 Task: Create Card Compliance Assessment in Board Website Security to Workspace Enterprise Risk Management. Create Card Product Certification Review in Board Legal Documentation to Workspace Enterprise Risk Management. Create Card Compliance Assessment in Board Public Relations Crisis Communication Planning and Preparation to Workspace Enterprise Risk Management
Action: Mouse moved to (61, 298)
Screenshot: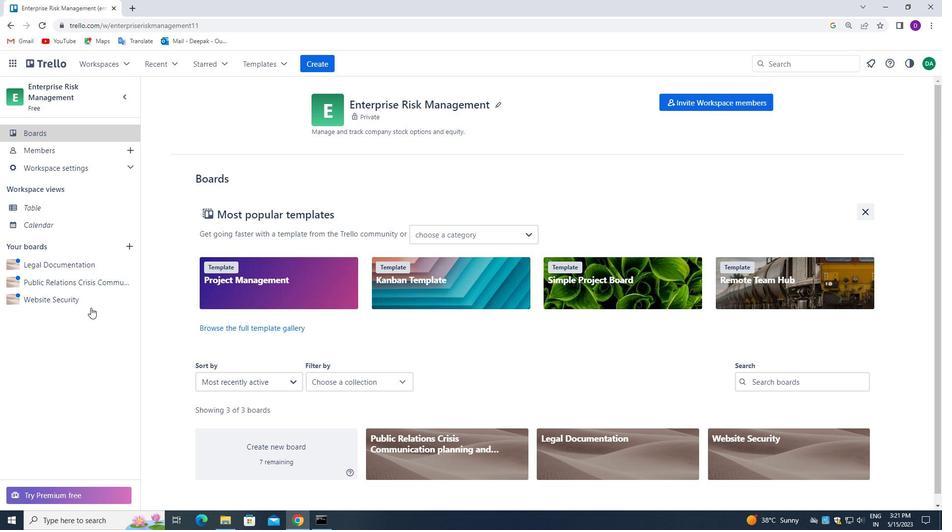 
Action: Mouse pressed left at (61, 298)
Screenshot: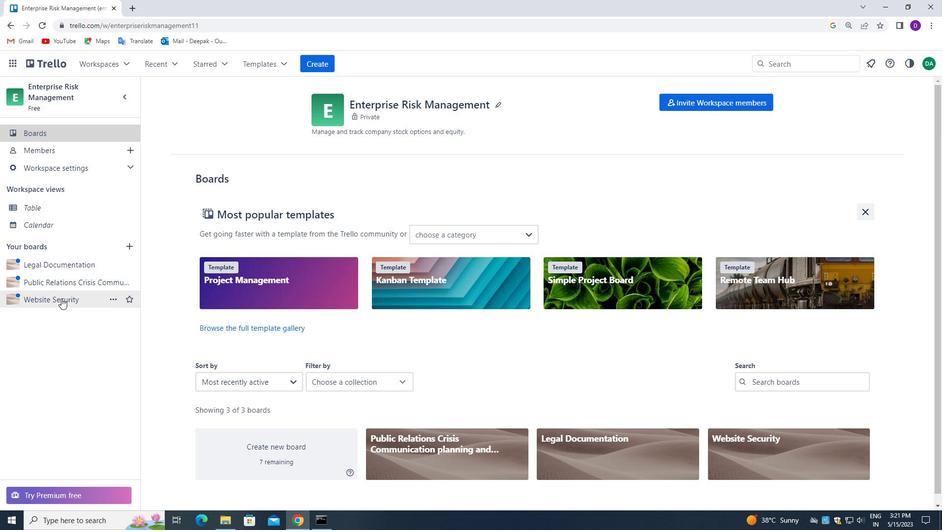 
Action: Mouse moved to (354, 152)
Screenshot: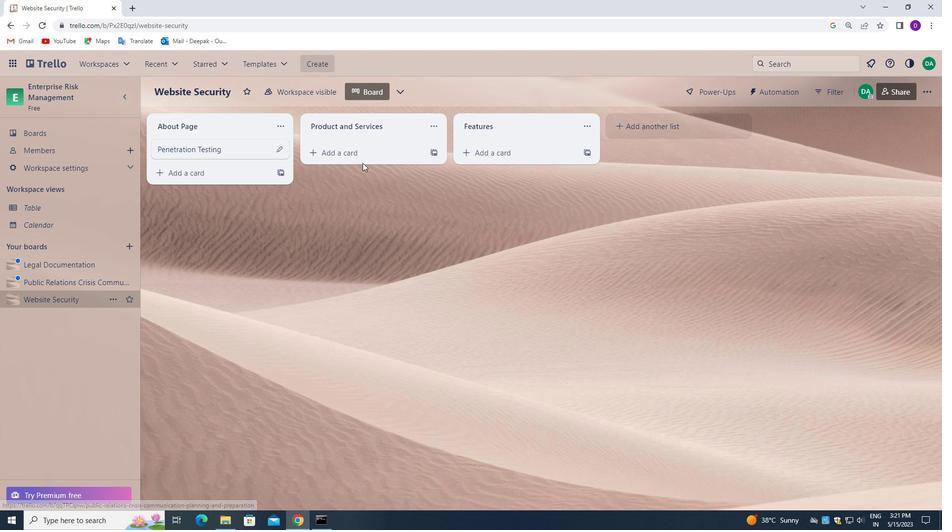 
Action: Mouse pressed left at (354, 152)
Screenshot: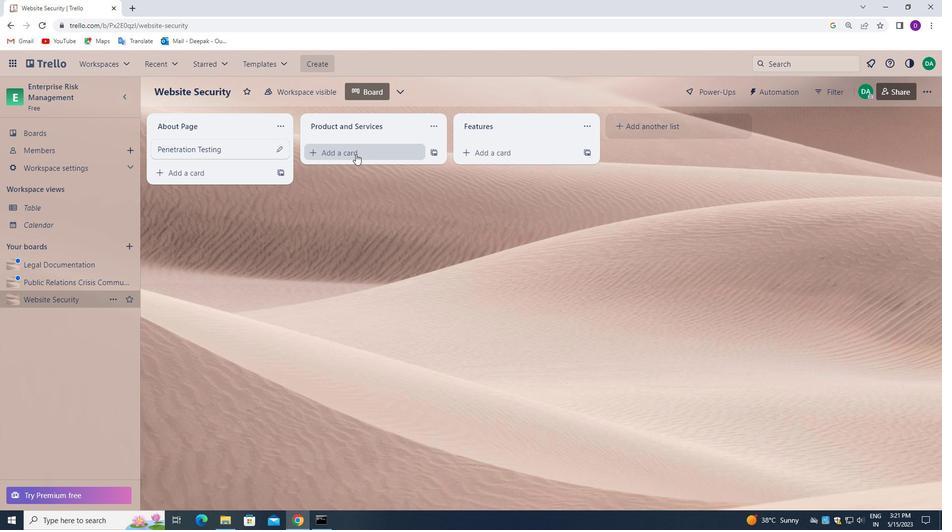 
Action: Mouse pressed left at (354, 152)
Screenshot: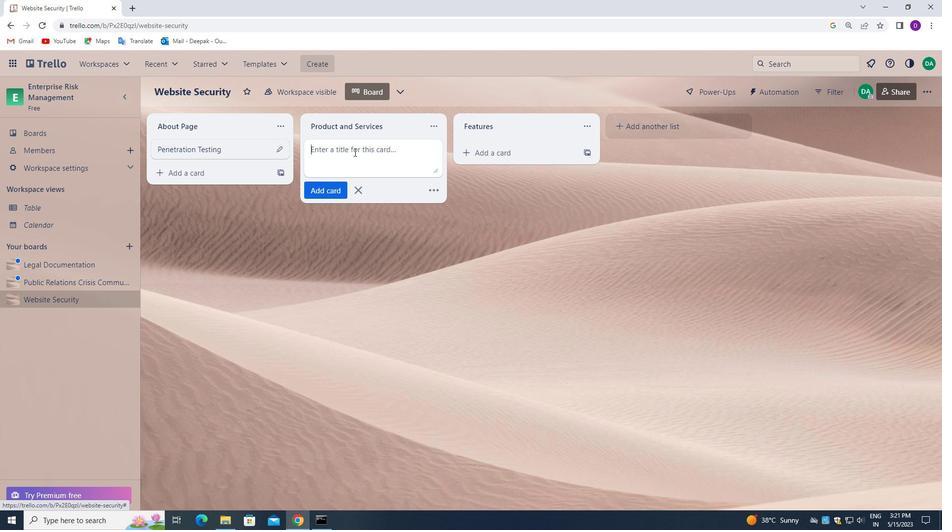 
Action: Mouse moved to (256, 278)
Screenshot: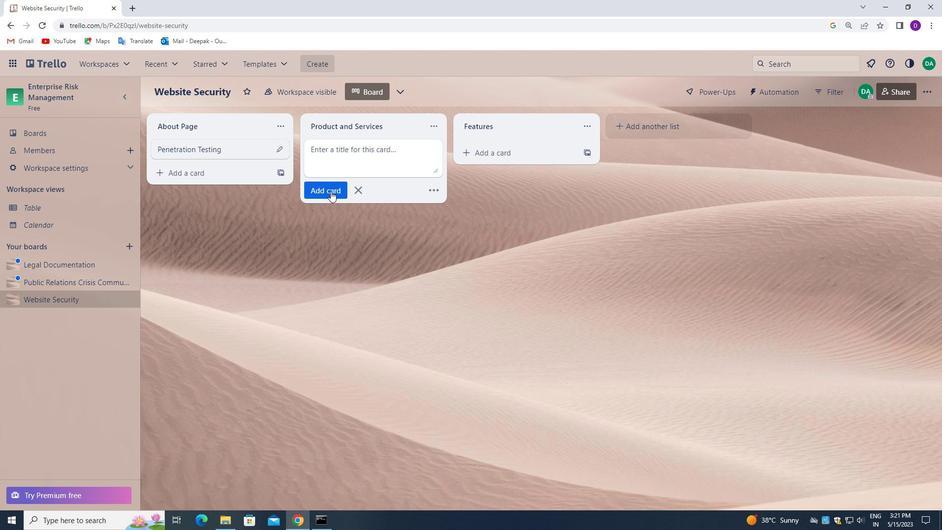 
Action: Key pressed <Key.shift_r>Compliance<Key.space><Key.shift_r>Assessment<Key.space>
Screenshot: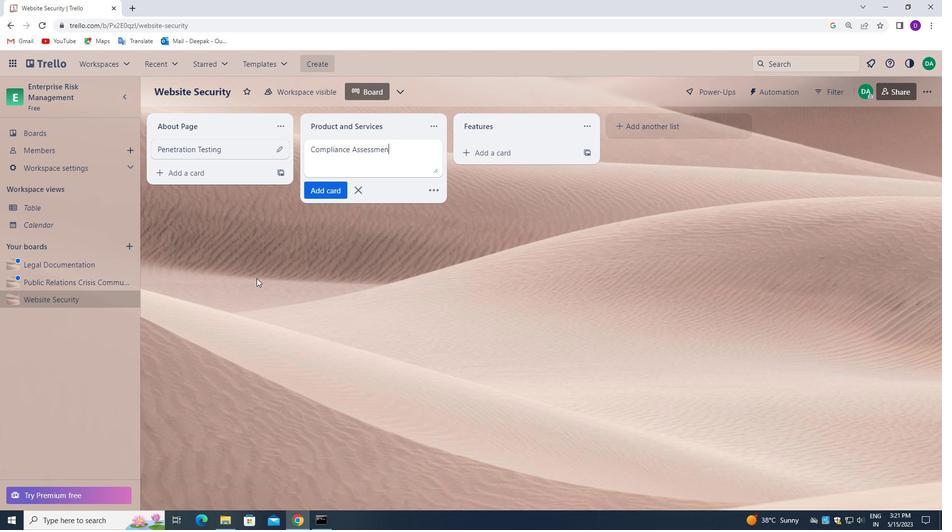 
Action: Mouse moved to (327, 192)
Screenshot: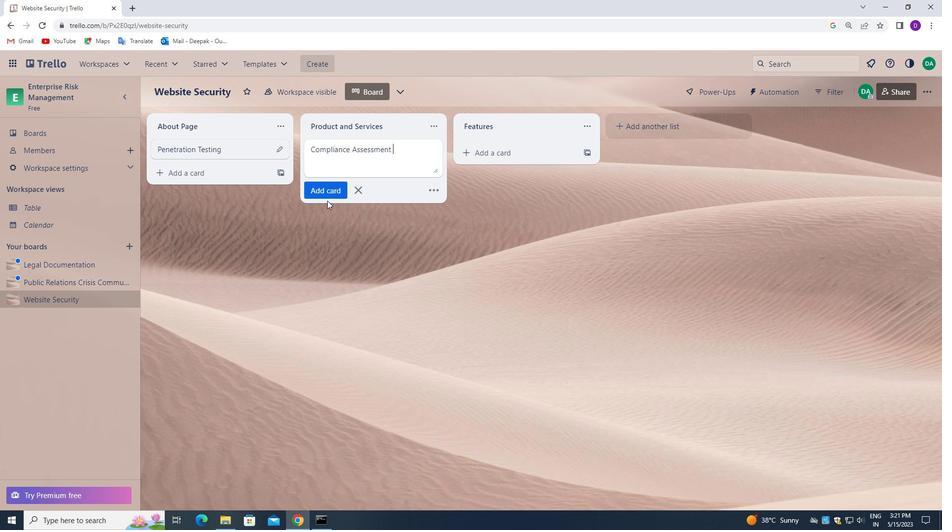 
Action: Mouse pressed left at (327, 192)
Screenshot: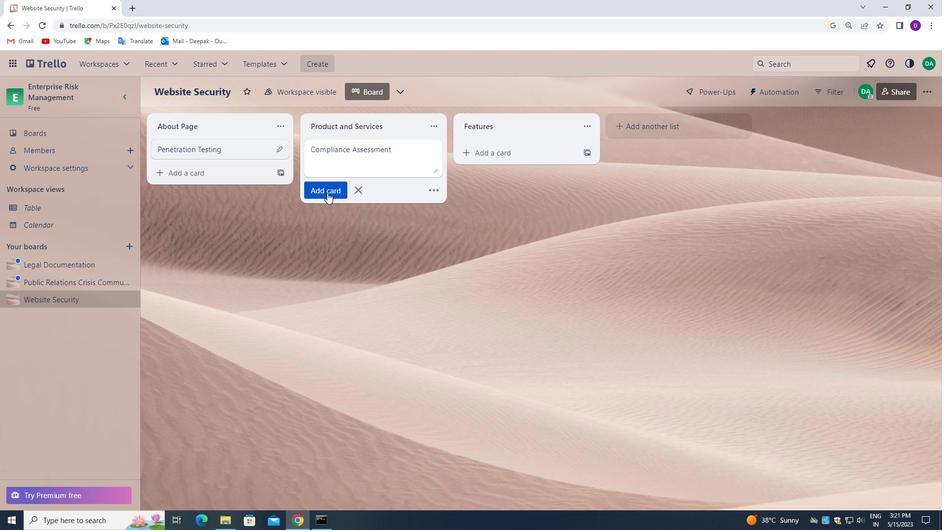 
Action: Mouse moved to (278, 200)
Screenshot: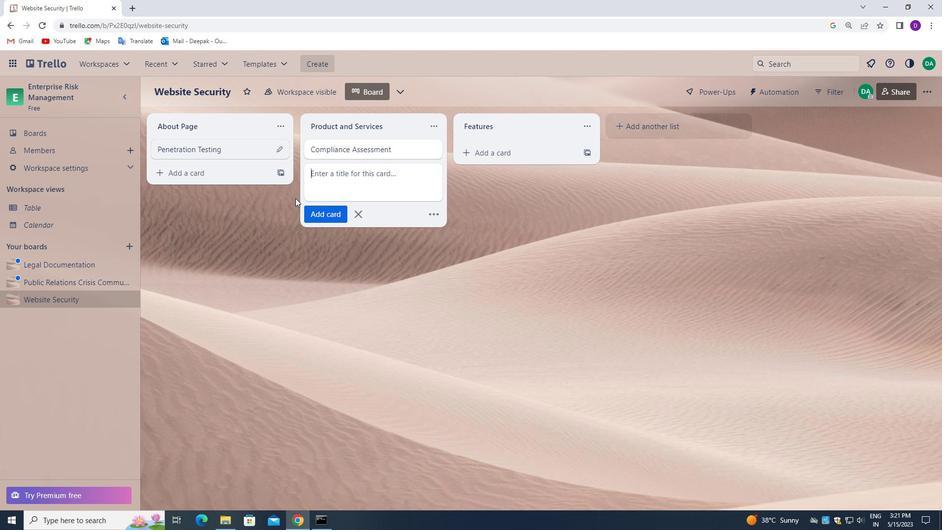 
Action: Mouse pressed left at (278, 200)
Screenshot: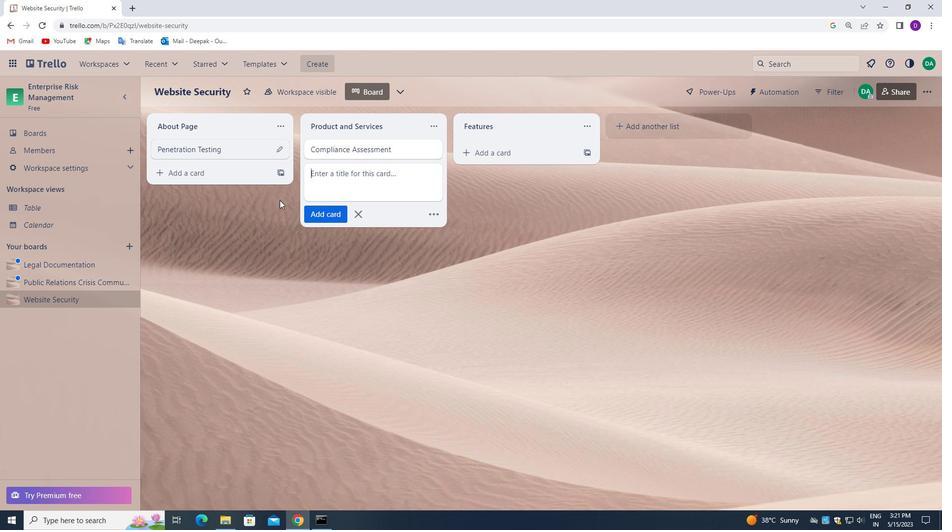 
Action: Mouse moved to (55, 261)
Screenshot: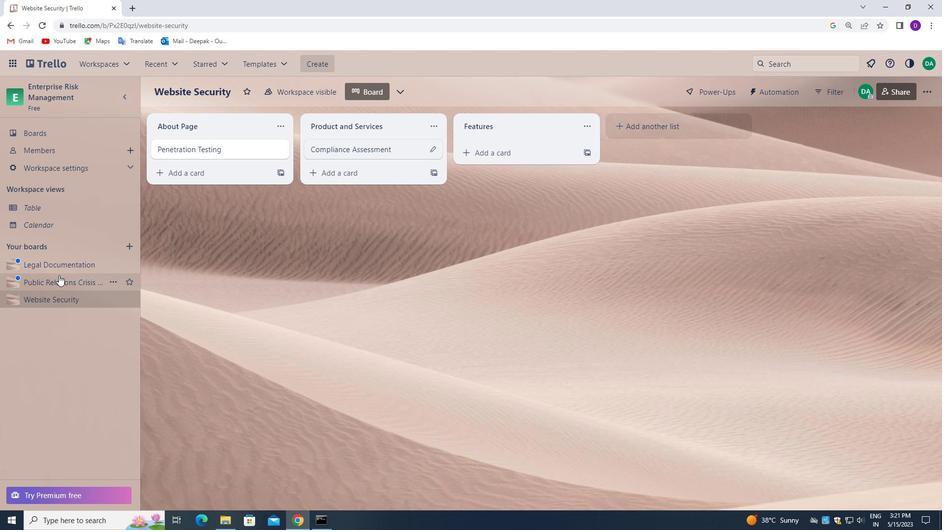 
Action: Mouse pressed left at (55, 261)
Screenshot: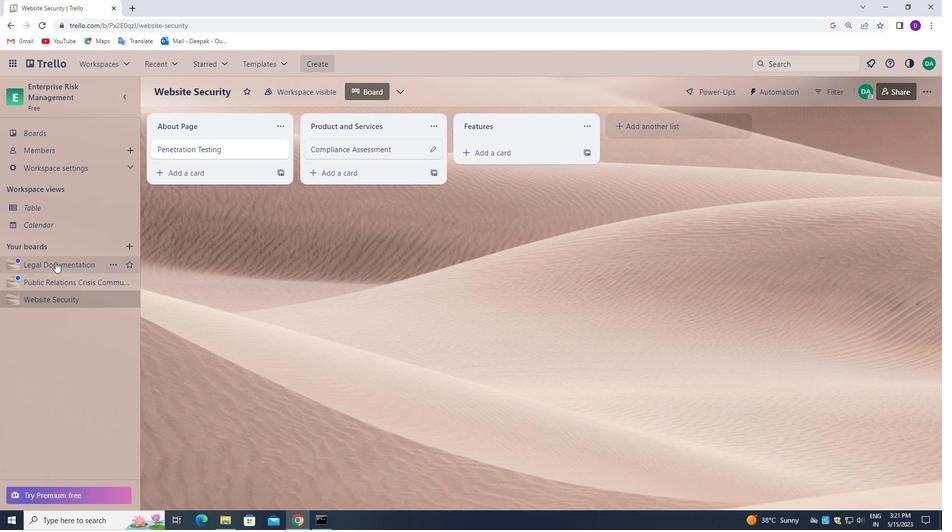 
Action: Mouse moved to (330, 149)
Screenshot: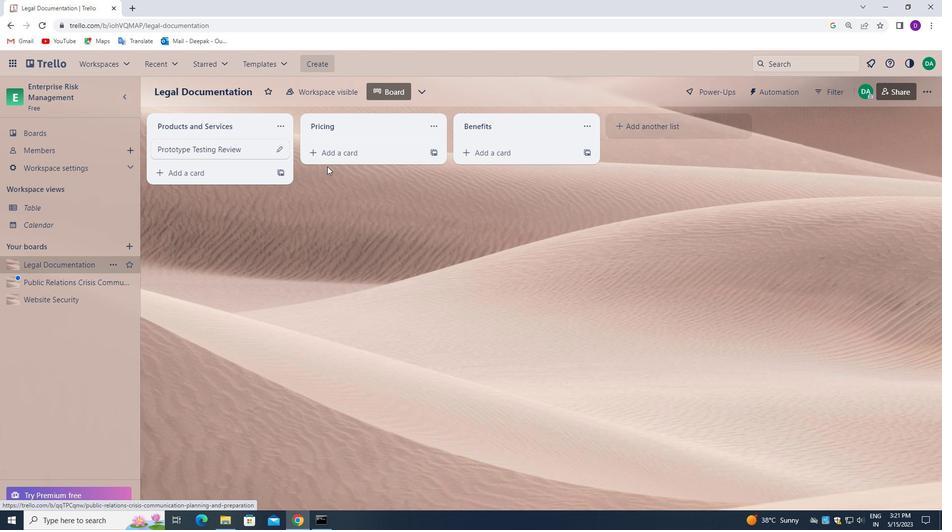 
Action: Mouse pressed left at (330, 149)
Screenshot: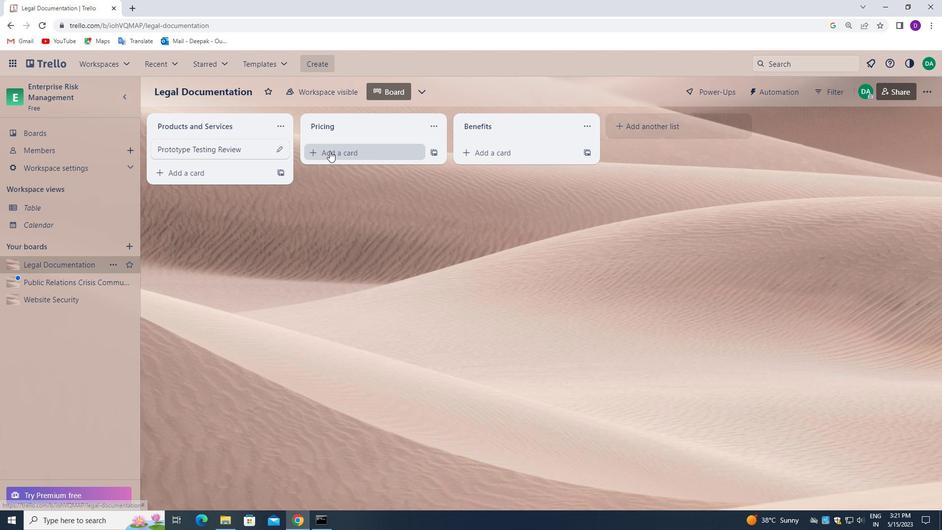 
Action: Mouse pressed left at (330, 149)
Screenshot: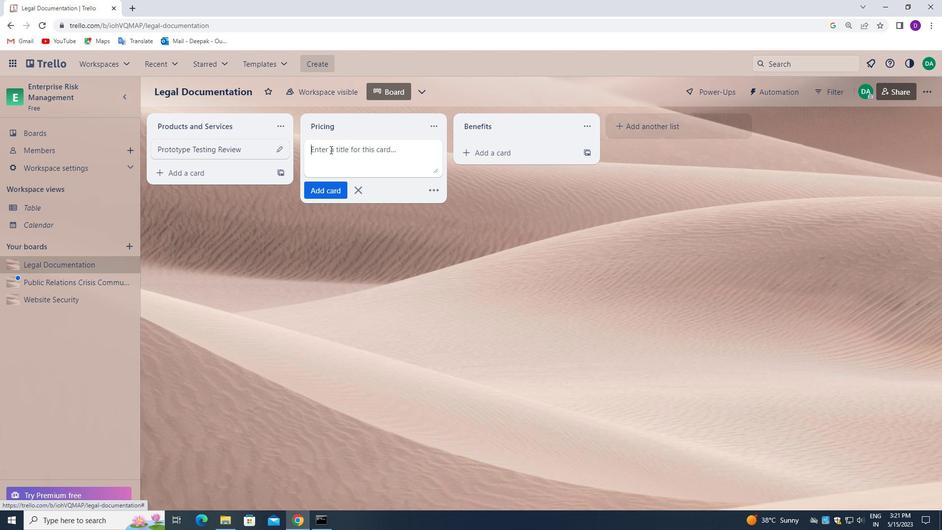 
Action: Mouse moved to (346, 278)
Screenshot: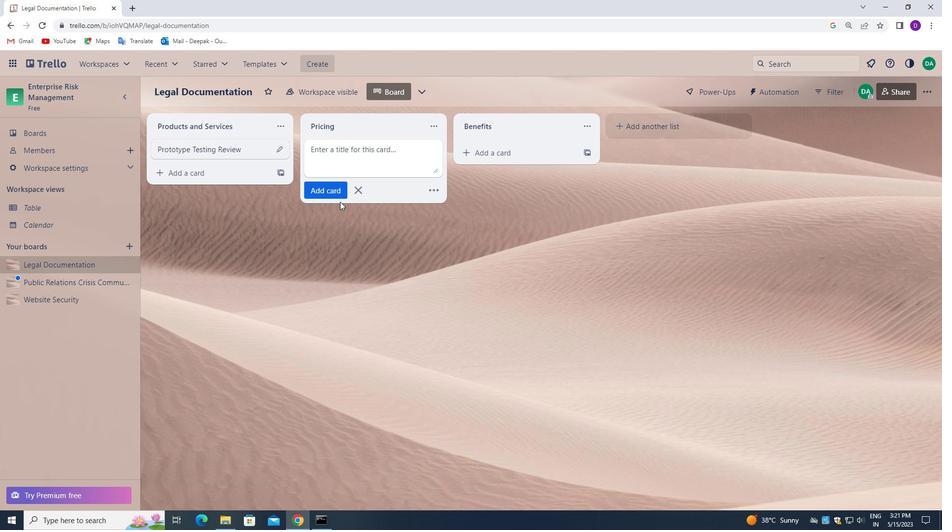 
Action: Key pressed <Key.shift>PRODUCT<Key.space><Key.shift_r>CERTIFICATION<Key.space>
Screenshot: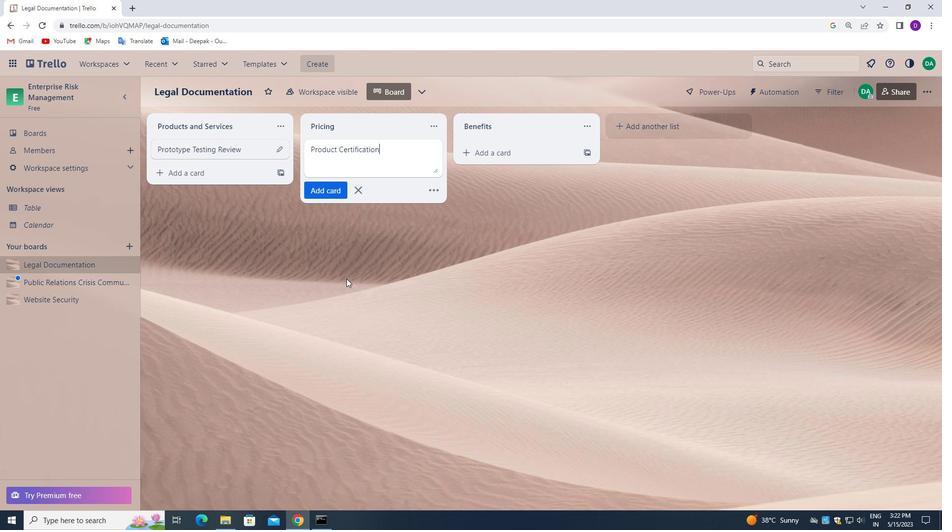 
Action: Mouse moved to (327, 225)
Screenshot: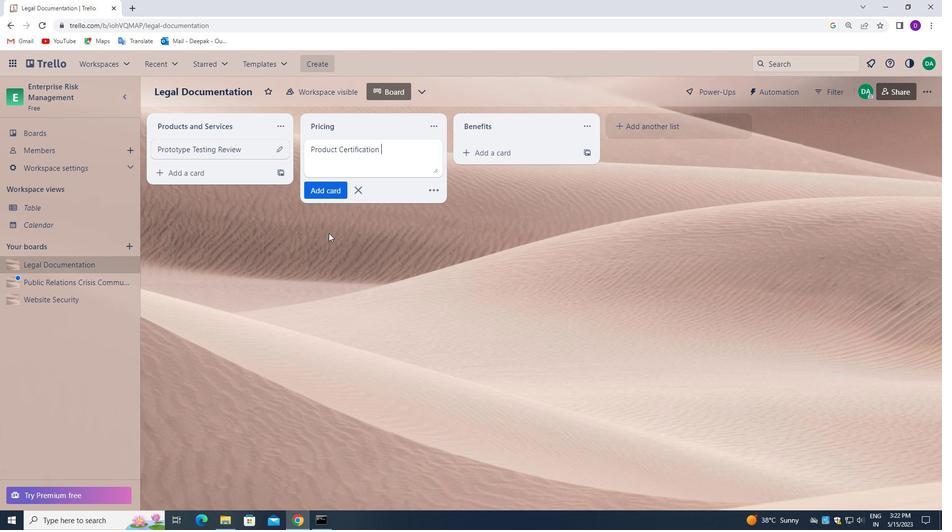 
Action: Key pressed <Key.shift_r>REVIEW
Screenshot: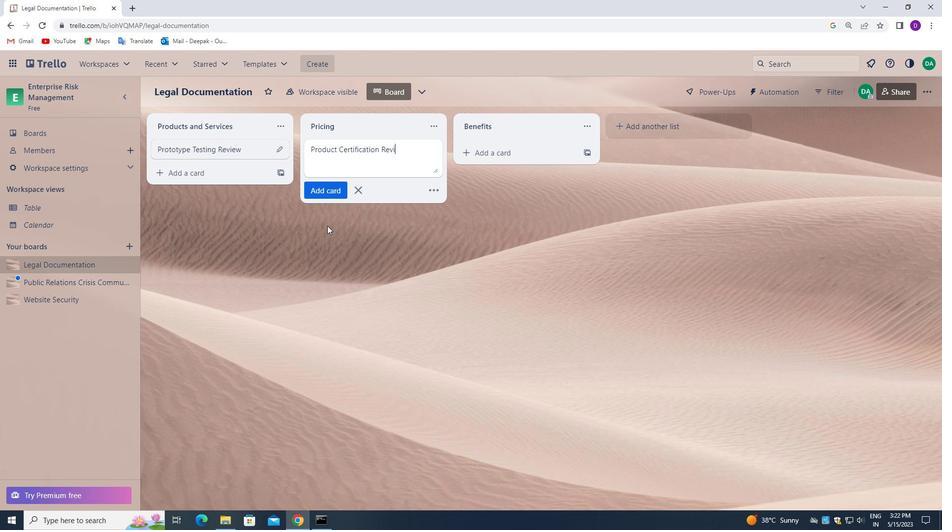 
Action: Mouse moved to (315, 188)
Screenshot: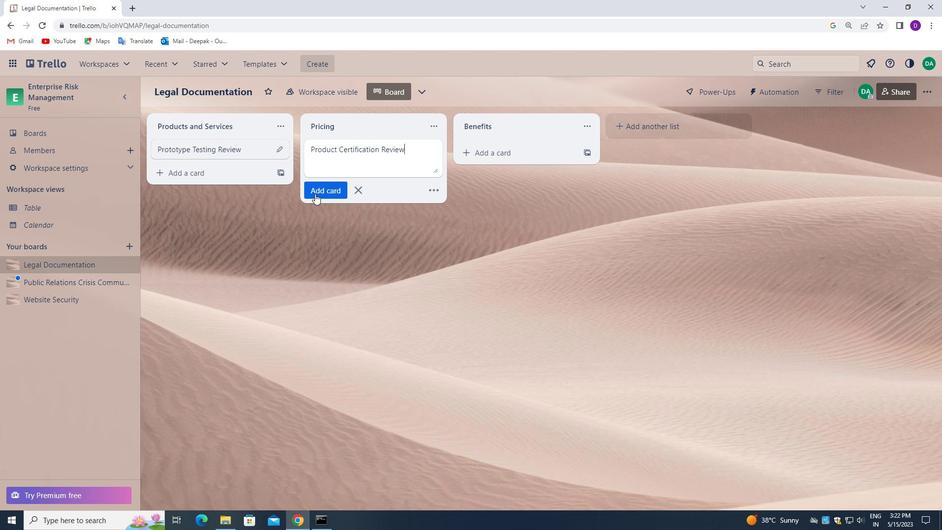 
Action: Mouse pressed left at (315, 188)
Screenshot: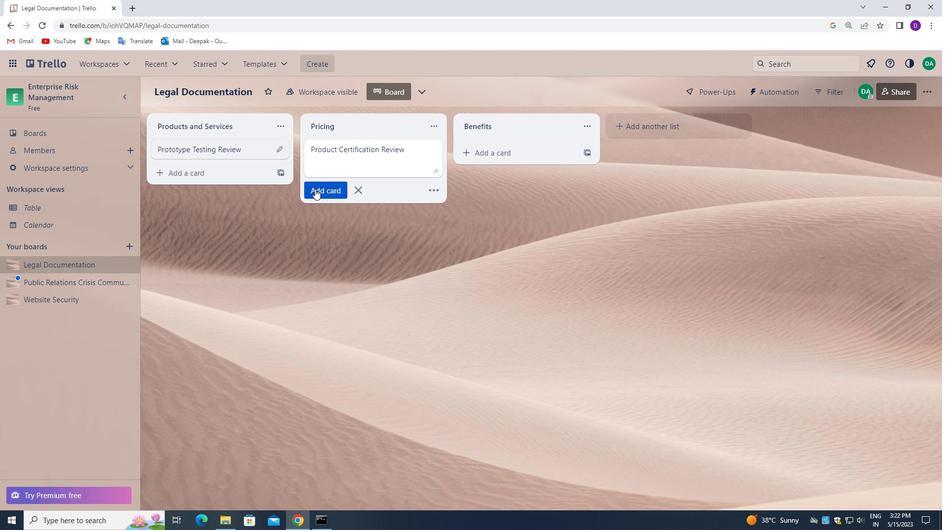 
Action: Mouse moved to (481, 188)
Screenshot: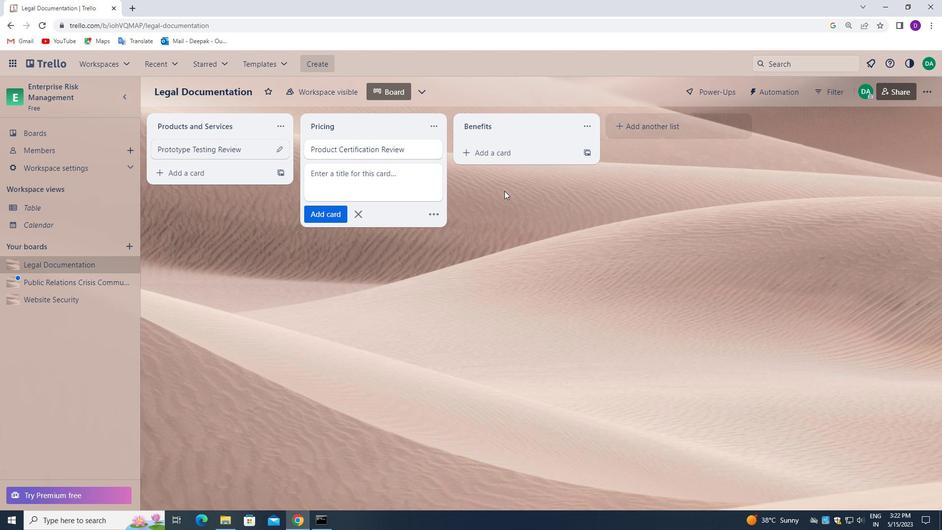 
Action: Mouse pressed left at (481, 188)
Screenshot: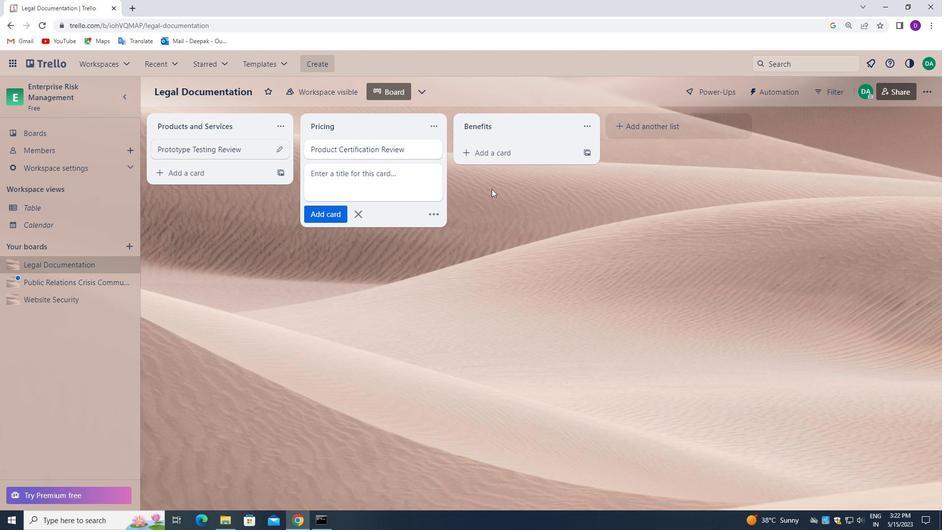 
Action: Mouse moved to (66, 285)
Screenshot: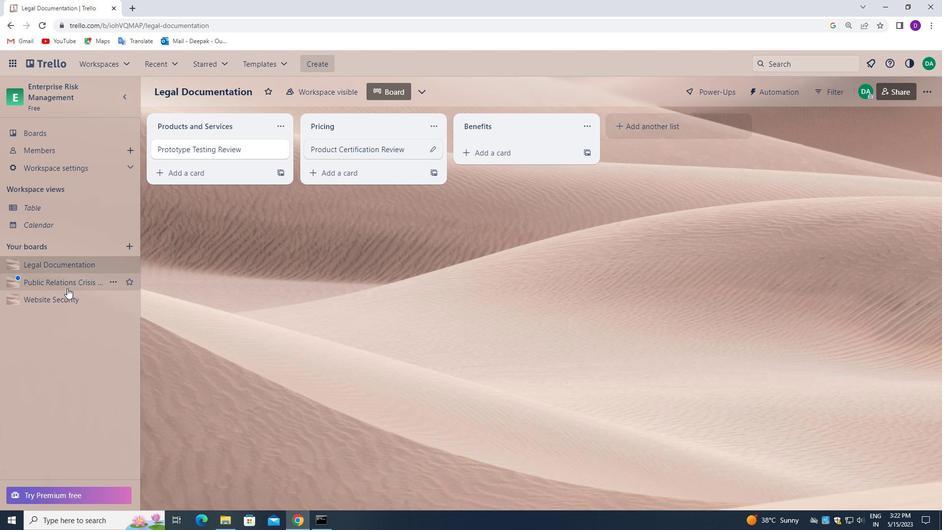 
Action: Mouse pressed left at (66, 285)
Screenshot: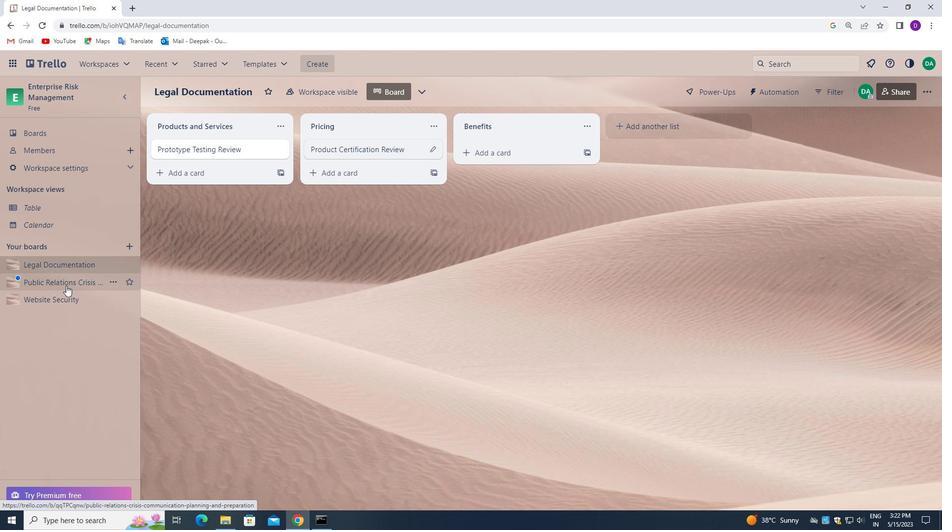 
Action: Mouse moved to (347, 152)
Screenshot: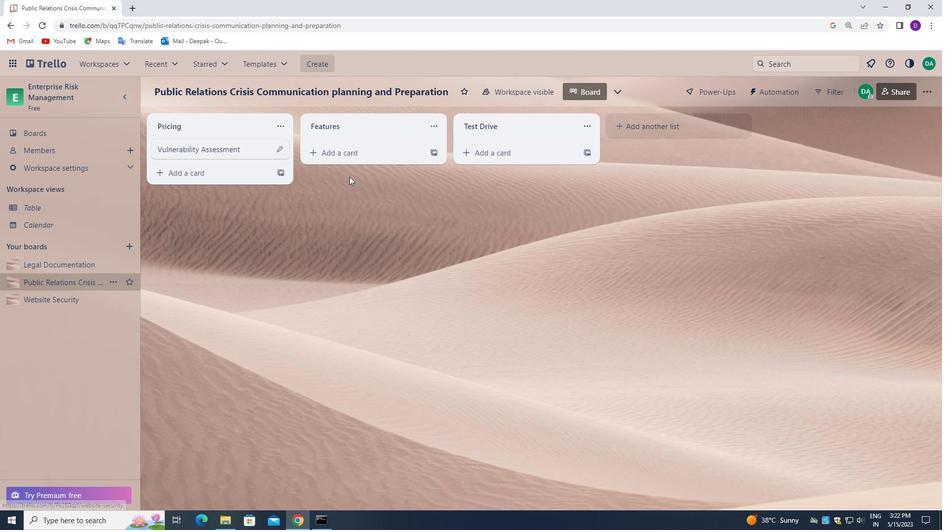 
Action: Mouse pressed left at (347, 152)
Screenshot: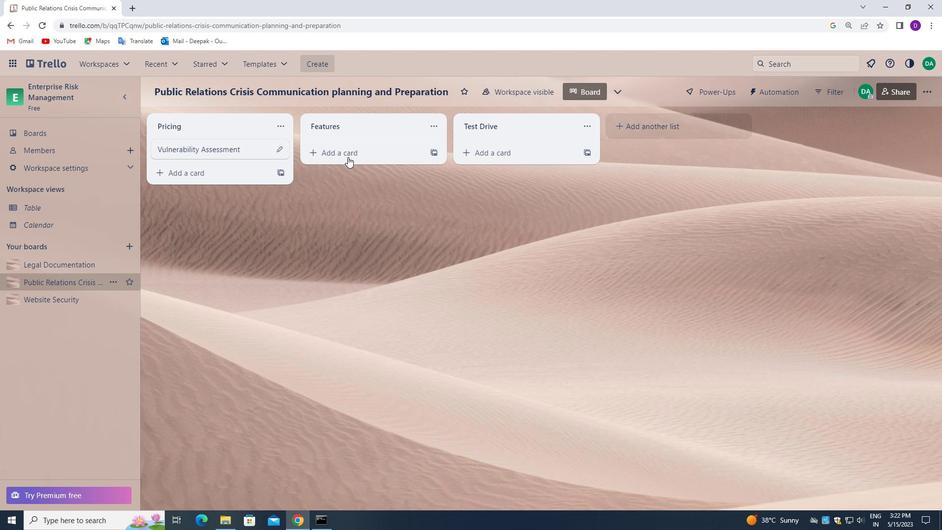
Action: Mouse pressed left at (347, 152)
Screenshot: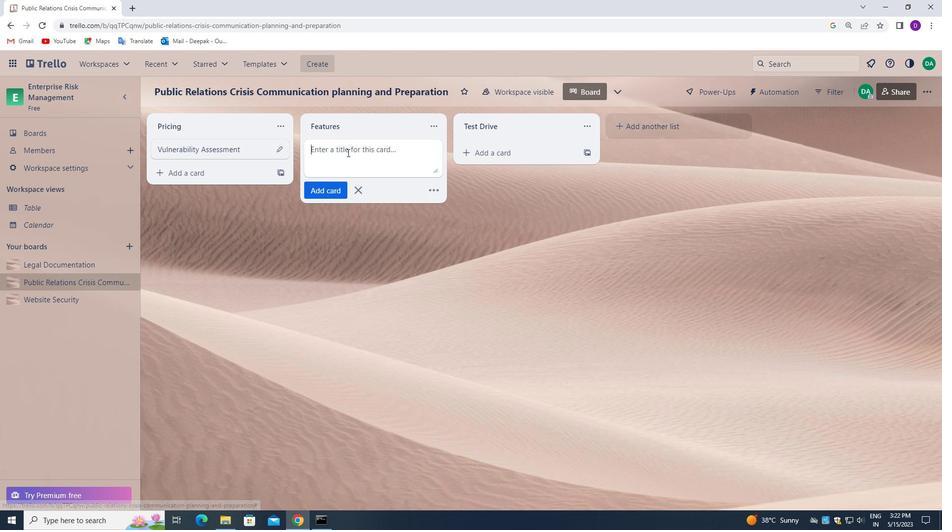
Action: Mouse moved to (283, 345)
Screenshot: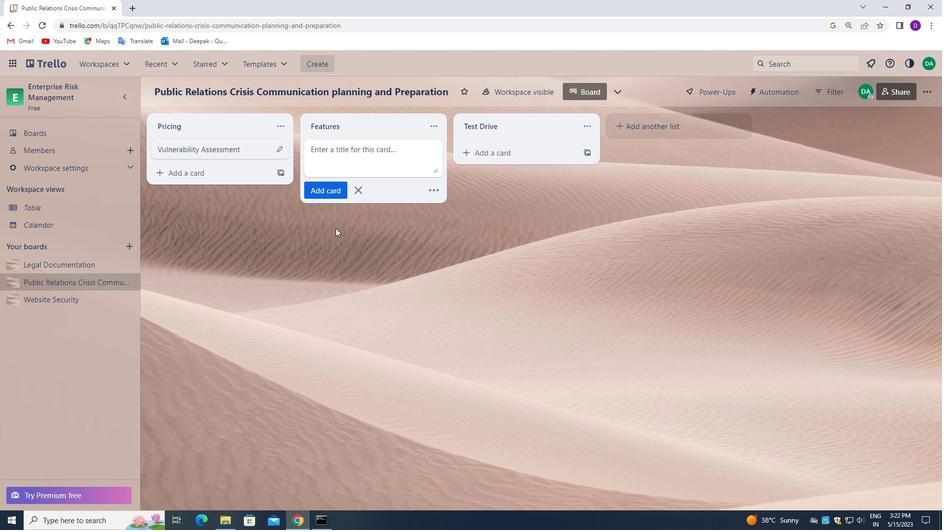 
Action: Key pressed <Key.shift_r>COMPLIANCE<Key.space><Key.shift_r>ASSESSMENT<Key.space>
Screenshot: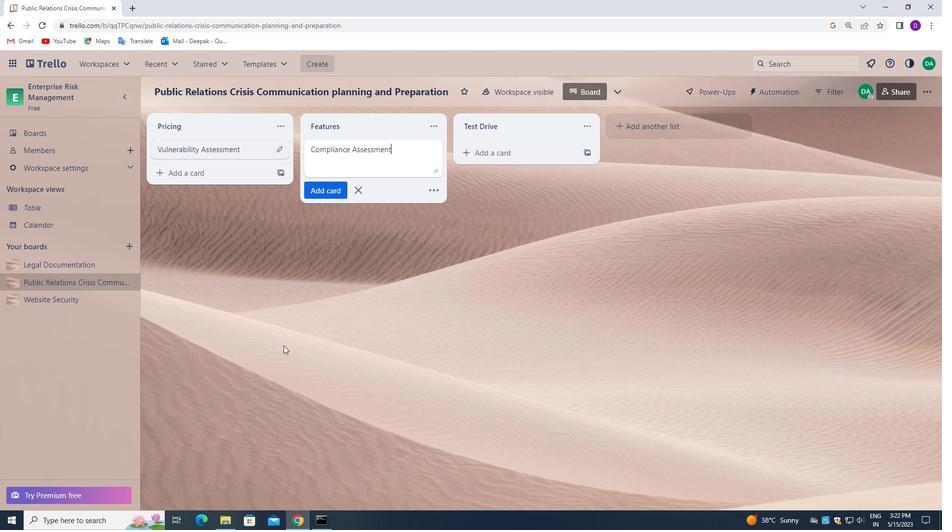 
Action: Mouse moved to (327, 189)
Screenshot: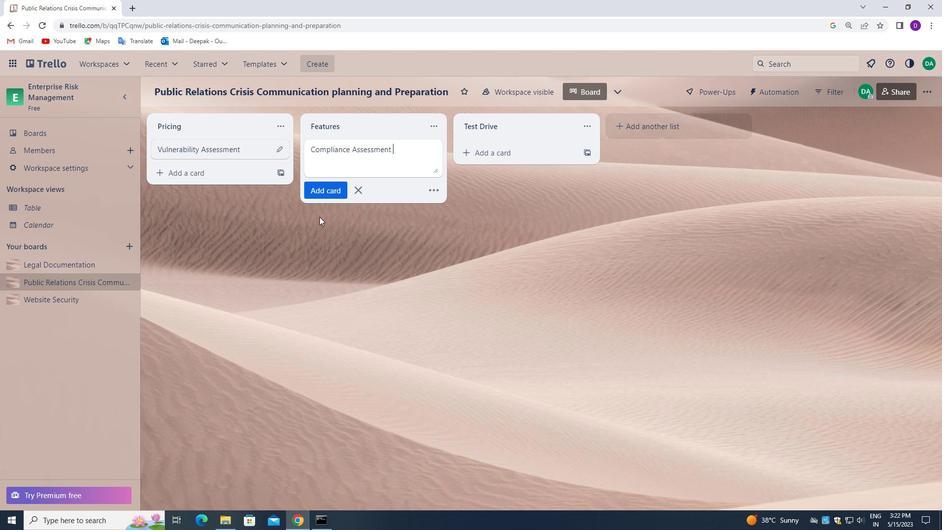 
Action: Mouse pressed left at (327, 189)
Screenshot: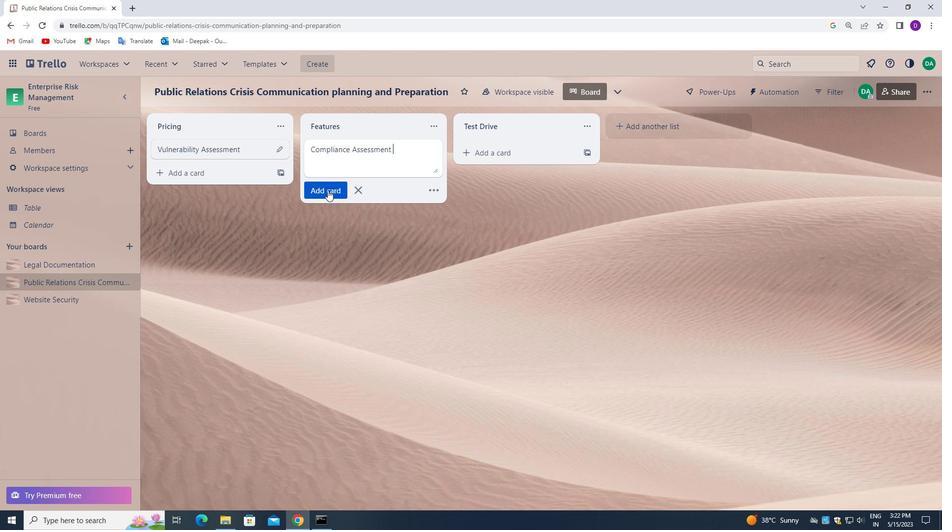 
Action: Mouse moved to (473, 192)
Screenshot: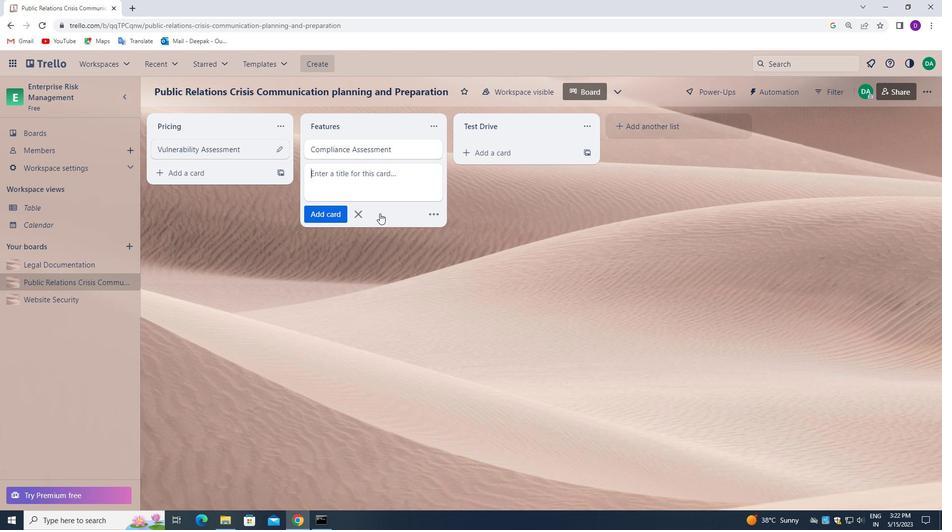 
Action: Mouse pressed left at (473, 192)
Screenshot: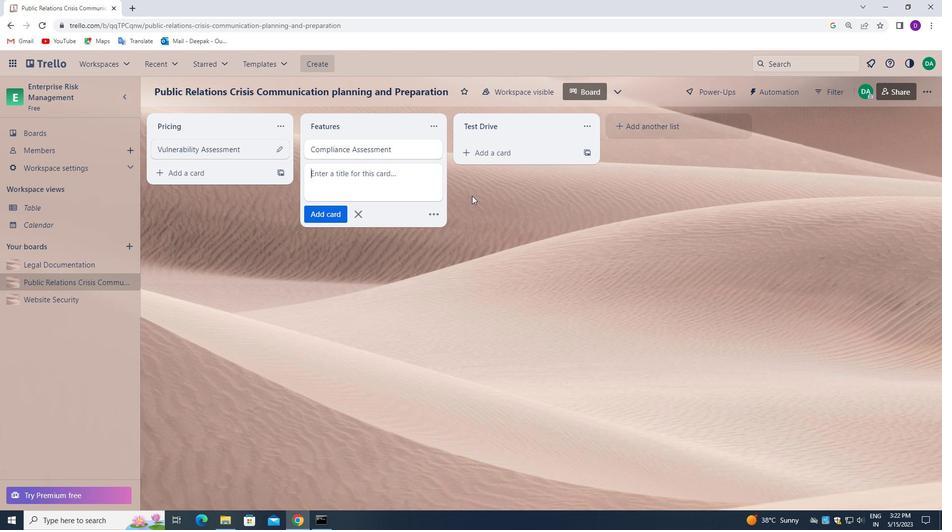
Action: Mouse moved to (393, 286)
Screenshot: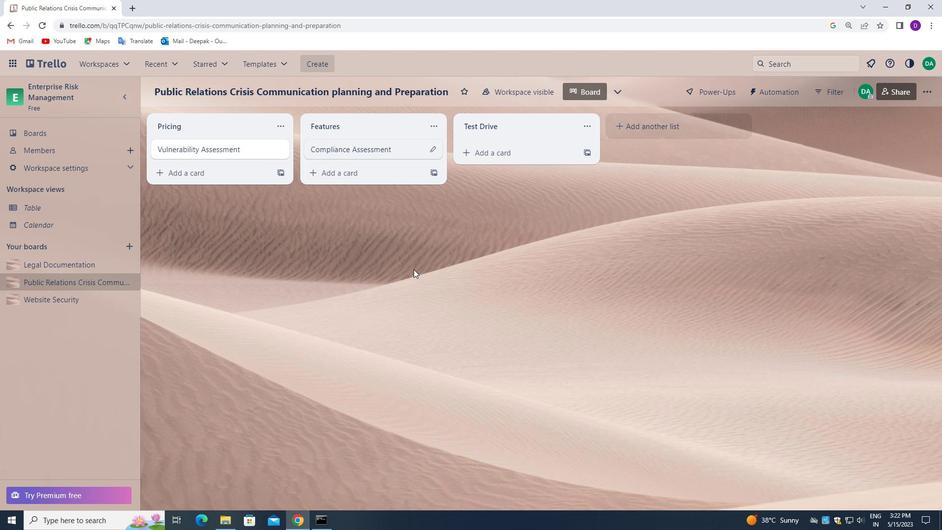 
Action: Mouse scrolled (393, 286) with delta (0, 0)
Screenshot: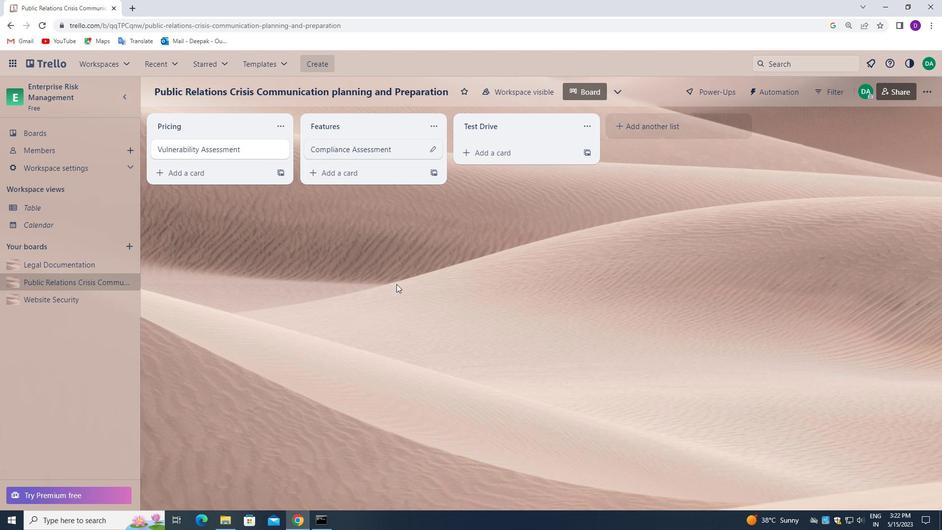 
Action: Mouse scrolled (393, 286) with delta (0, 0)
Screenshot: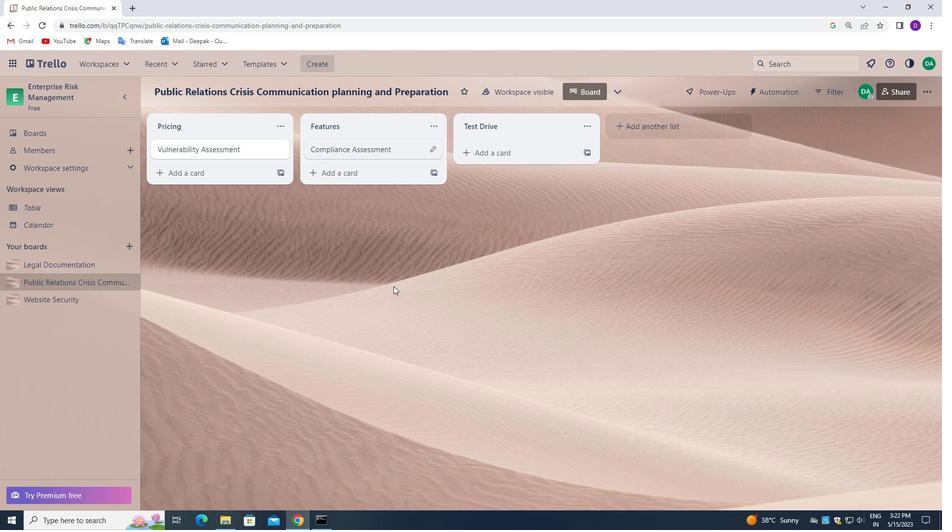 
Action: Mouse scrolled (393, 286) with delta (0, 0)
Screenshot: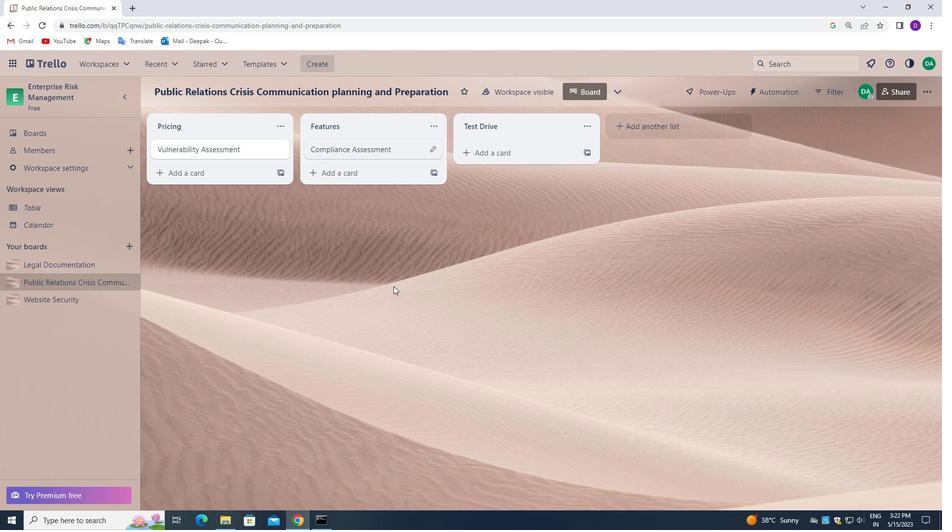 
Action: Mouse moved to (393, 285)
Screenshot: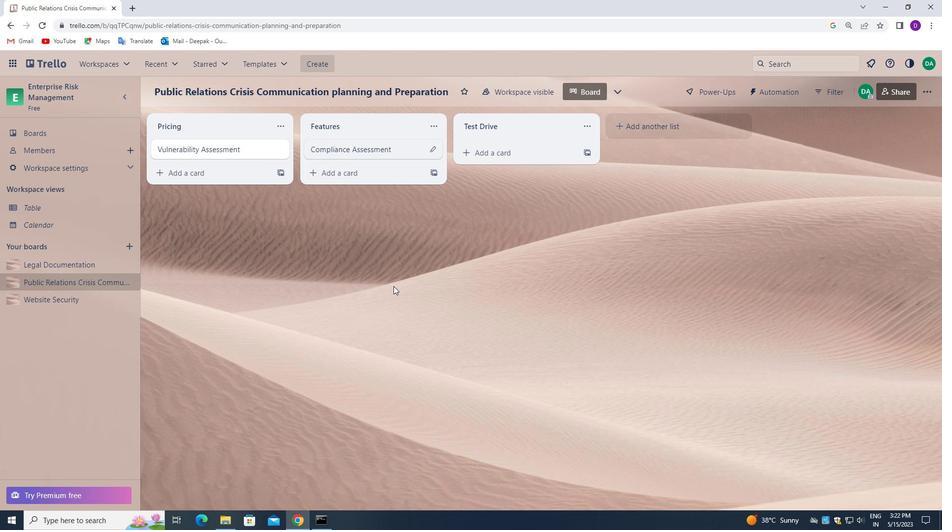 
Action: Mouse scrolled (393, 286) with delta (0, 0)
Screenshot: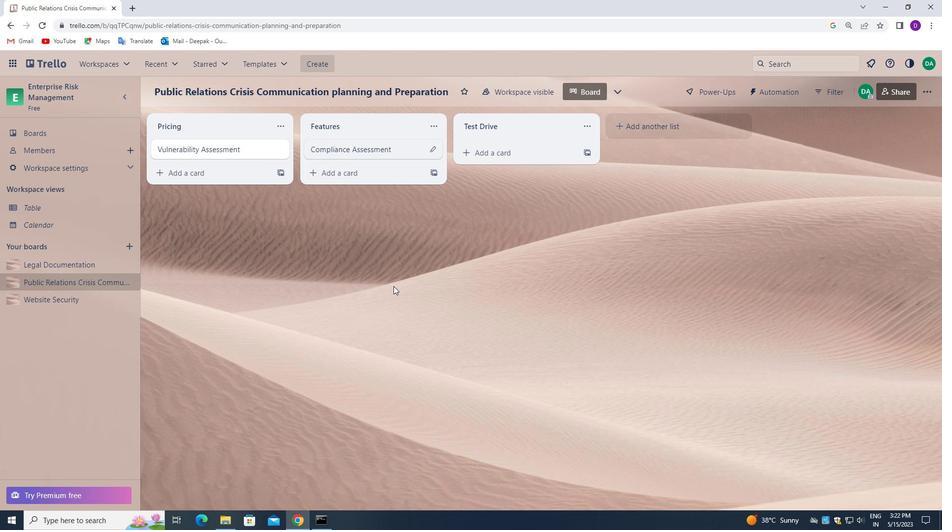 
Action: Mouse moved to (124, 218)
Screenshot: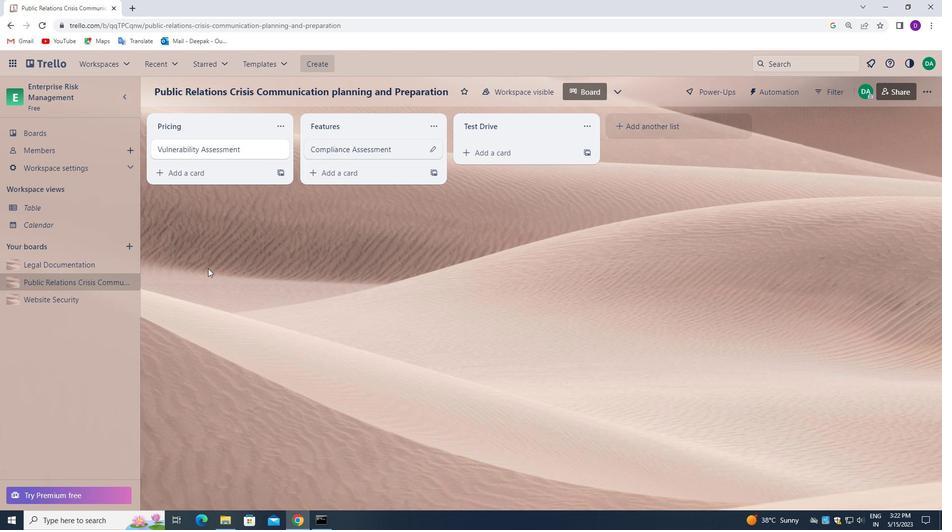 
Action: Mouse scrolled (124, 218) with delta (0, 0)
Screenshot: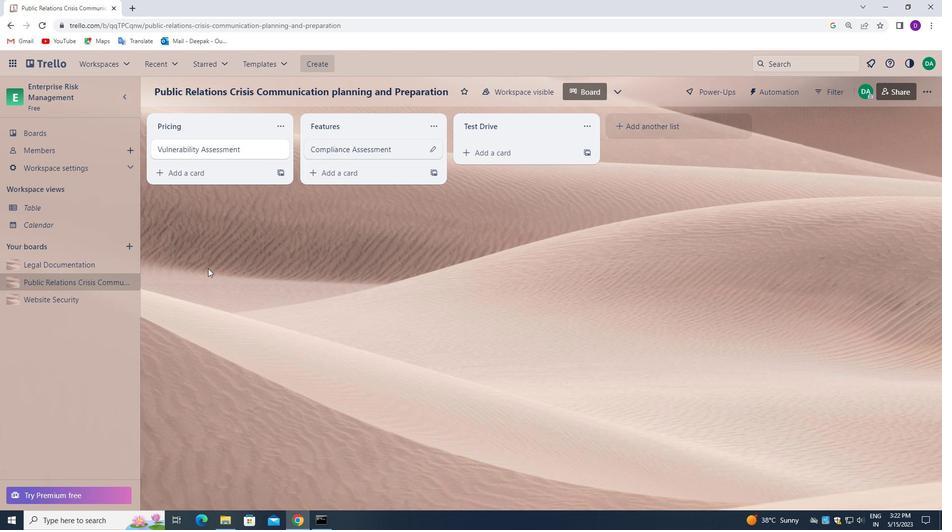 
Action: Mouse moved to (121, 213)
Screenshot: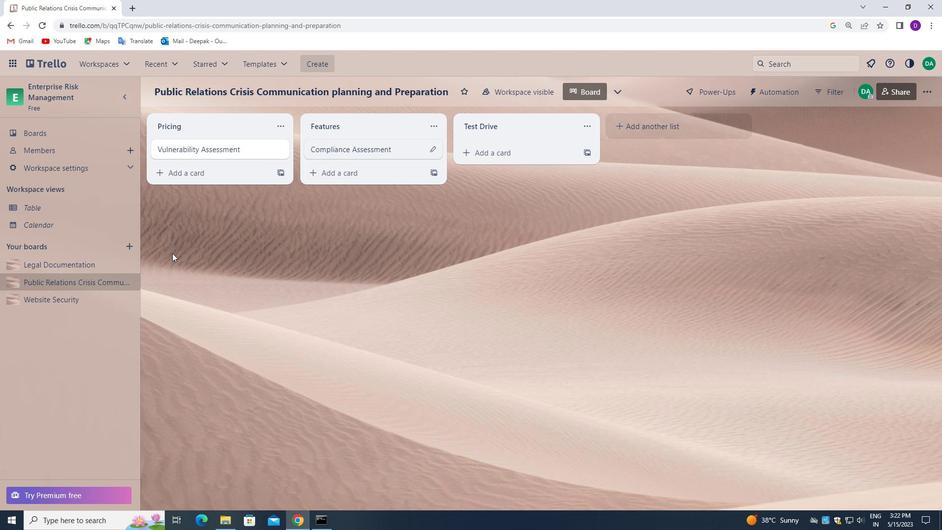 
Action: Mouse scrolled (121, 213) with delta (0, 0)
Screenshot: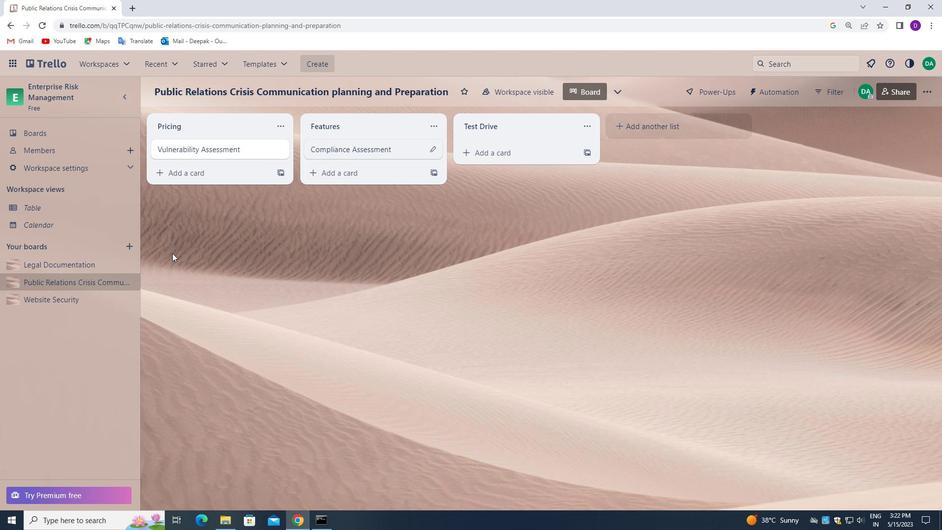 
Action: Mouse moved to (116, 206)
Screenshot: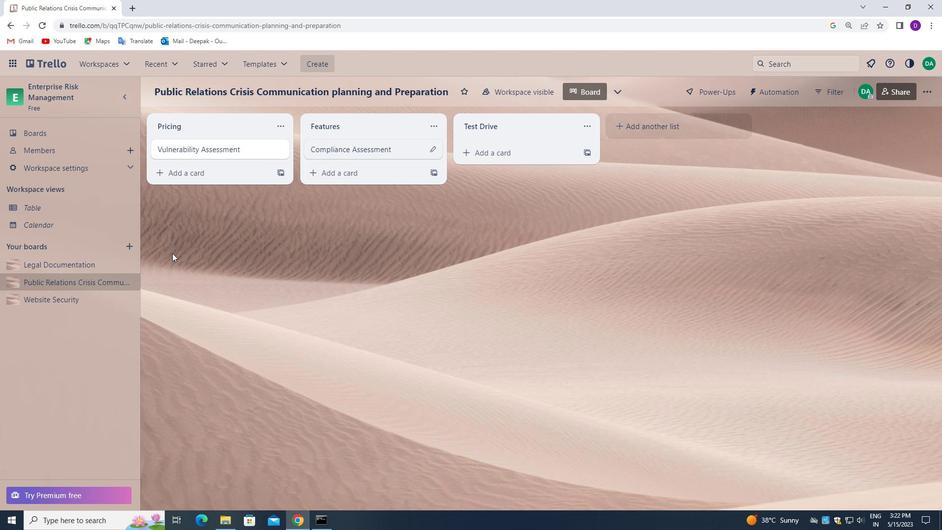 
Action: Mouse scrolled (116, 207) with delta (0, 0)
Screenshot: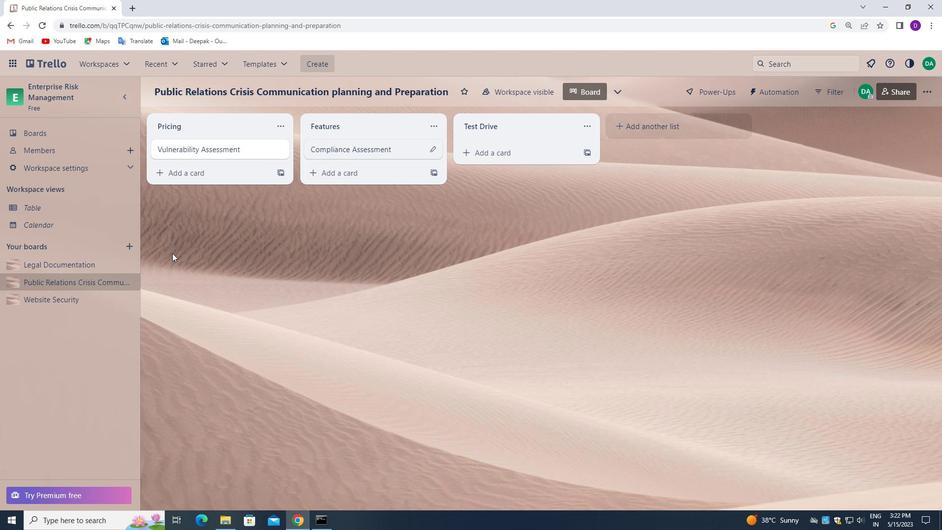 
Action: Mouse moved to (71, 135)
Screenshot: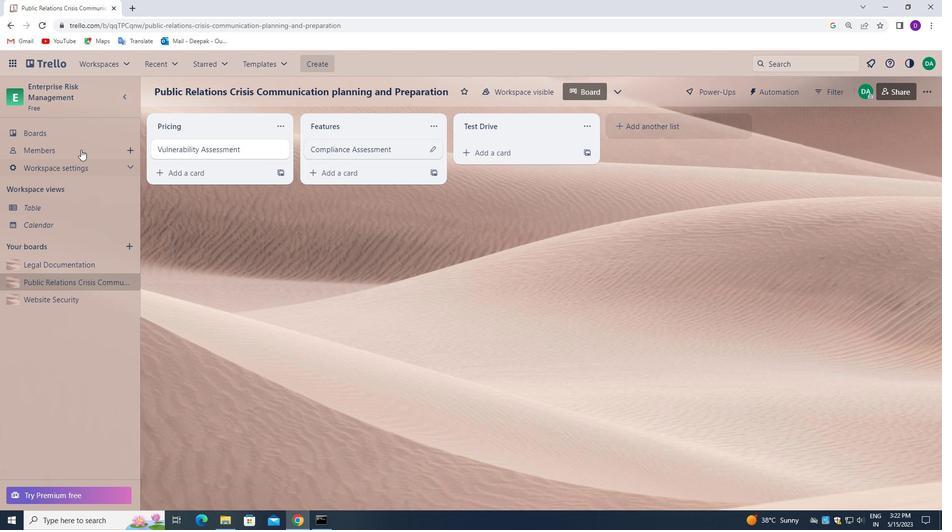
Action: Mouse pressed left at (71, 135)
Screenshot: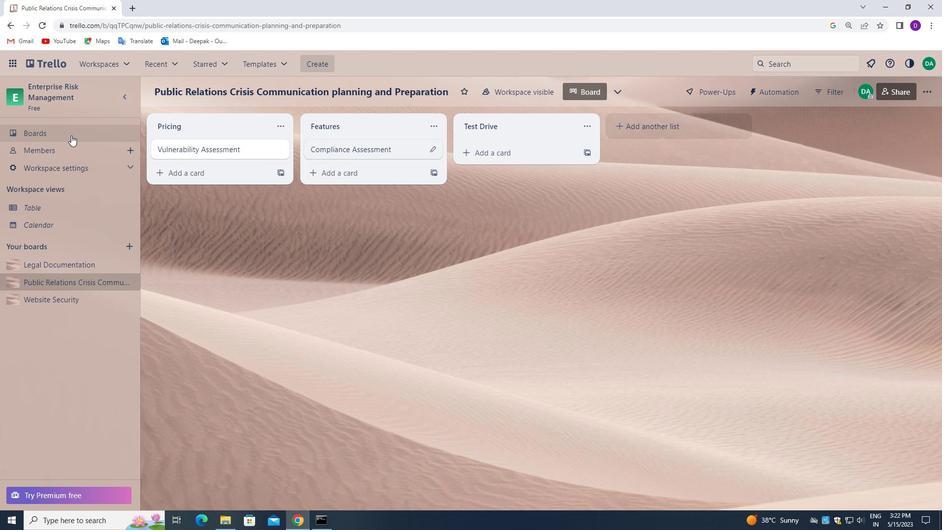 
Action: Mouse moved to (481, 326)
Screenshot: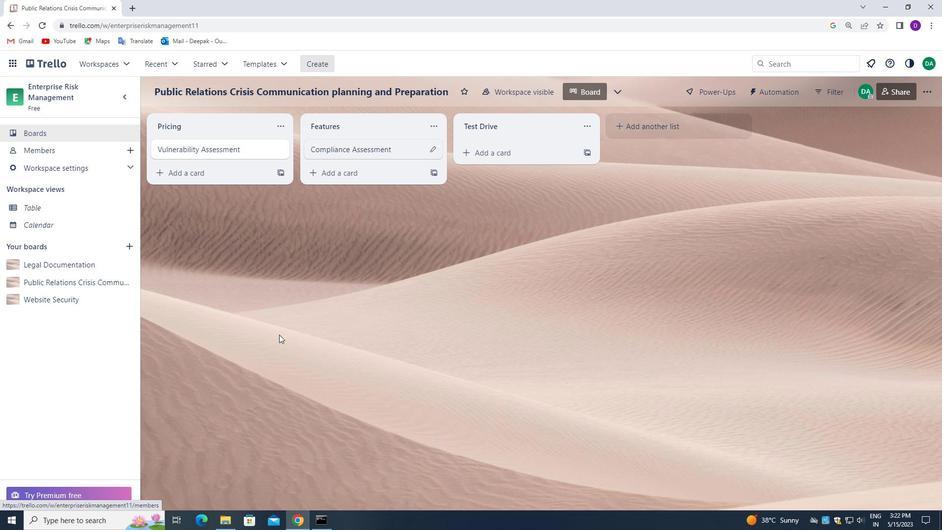 
